 Task: Vertically align the selected text to top.
Action: Mouse moved to (461, 262)
Screenshot: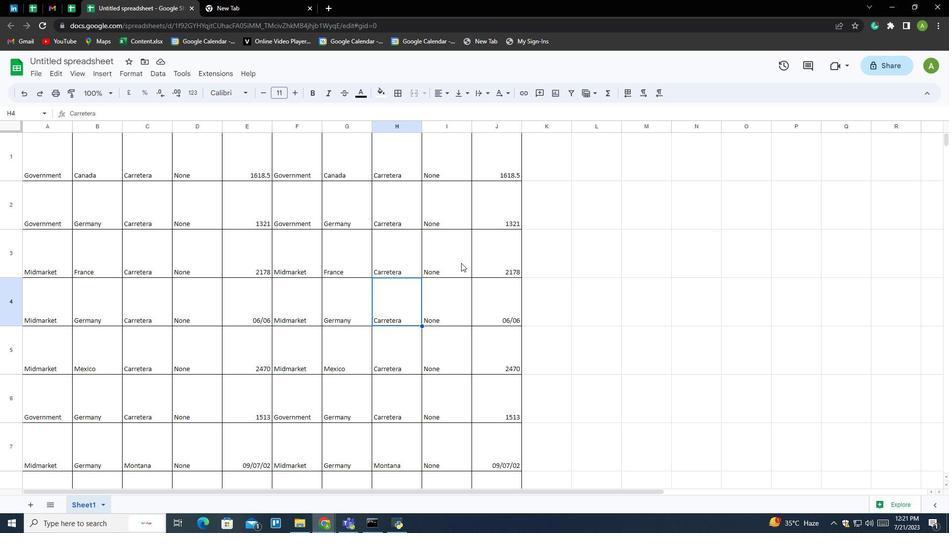 
Action: Mouse pressed left at (461, 262)
Screenshot: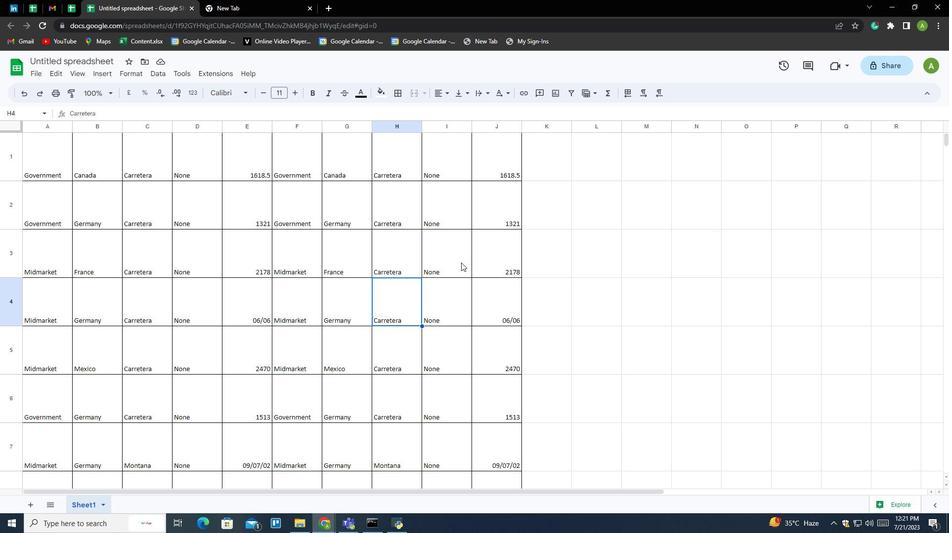 
Action: Mouse moved to (469, 94)
Screenshot: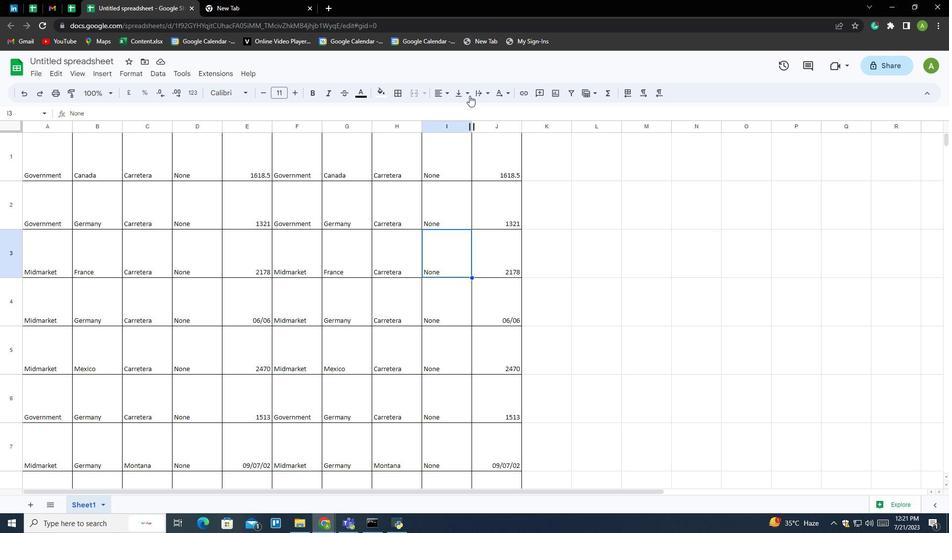 
Action: Mouse pressed left at (469, 94)
Screenshot: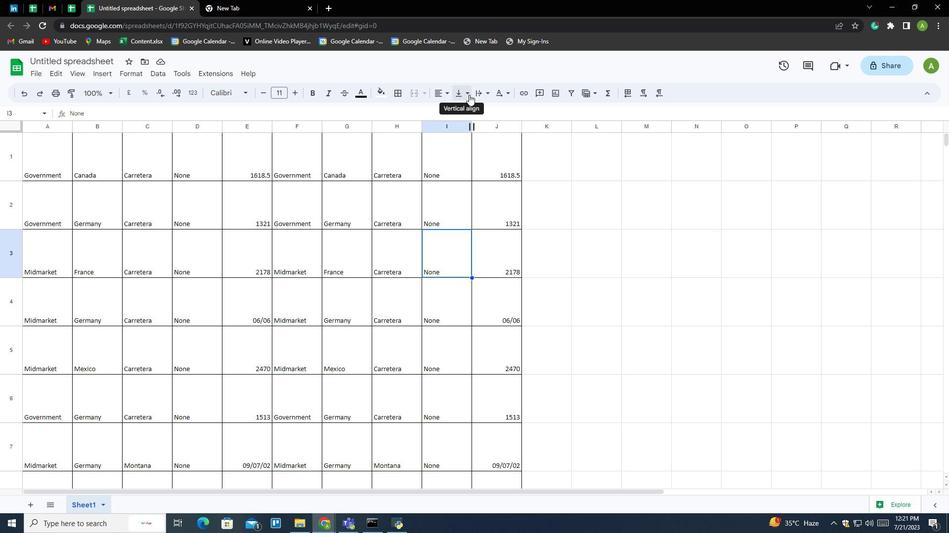
Action: Mouse moved to (466, 110)
Screenshot: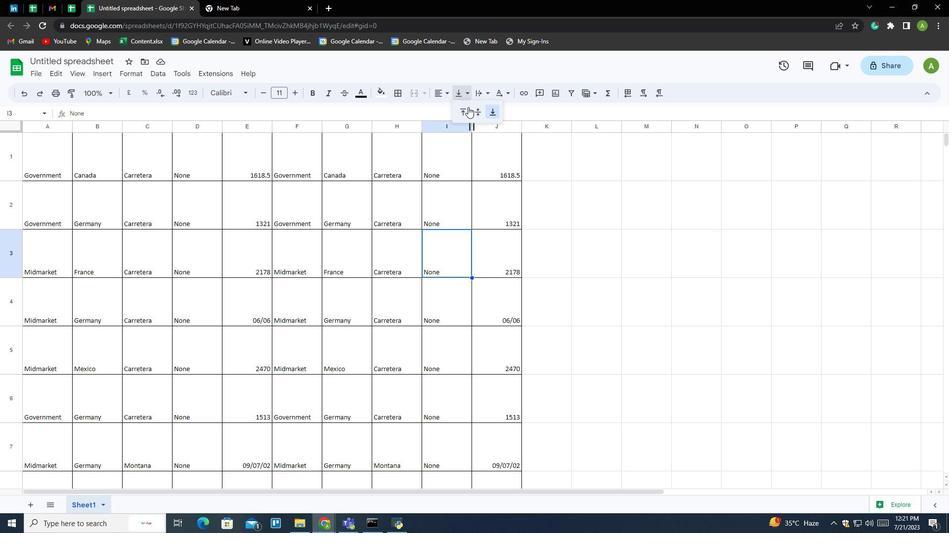 
Action: Mouse pressed left at (466, 110)
Screenshot: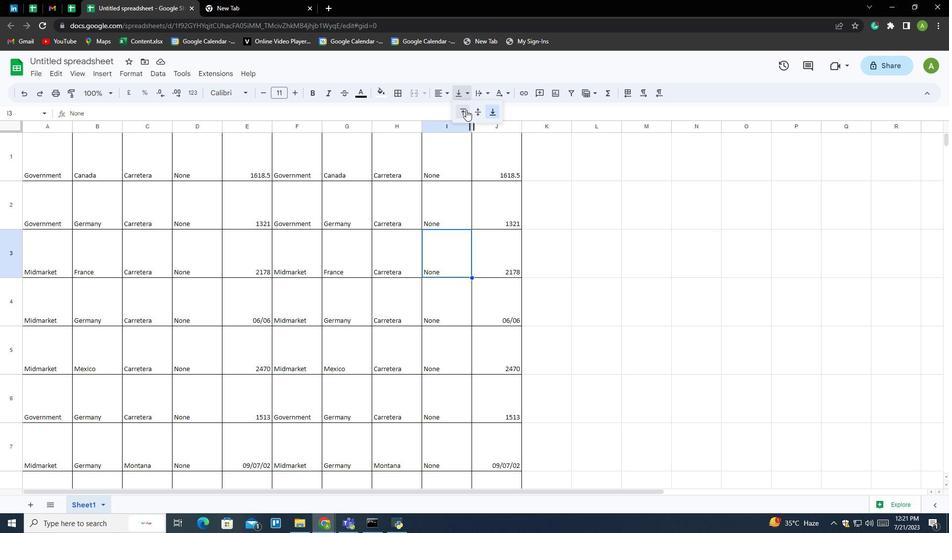 
Action: Mouse moved to (462, 253)
Screenshot: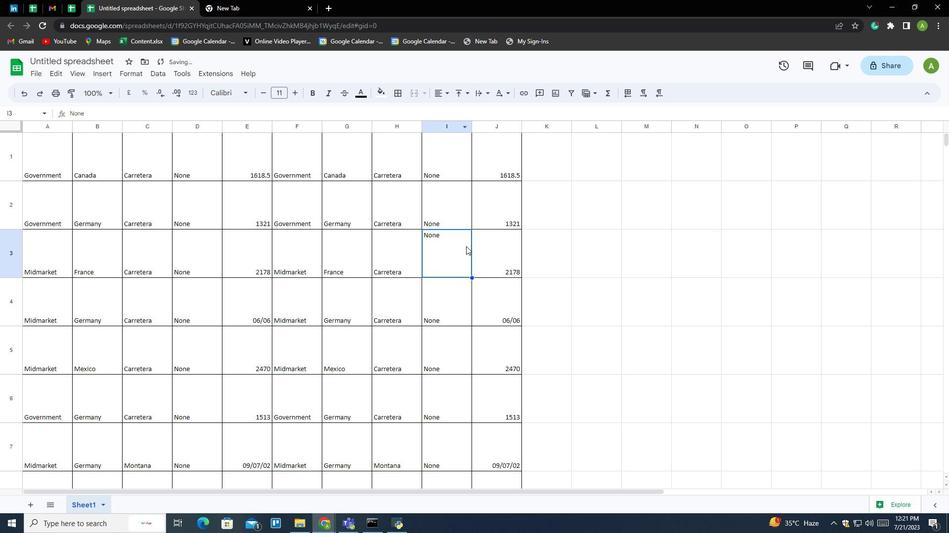 
